 Task: Check the installed GitHub apps in the organization "Mark56711".
Action: Mouse moved to (1145, 92)
Screenshot: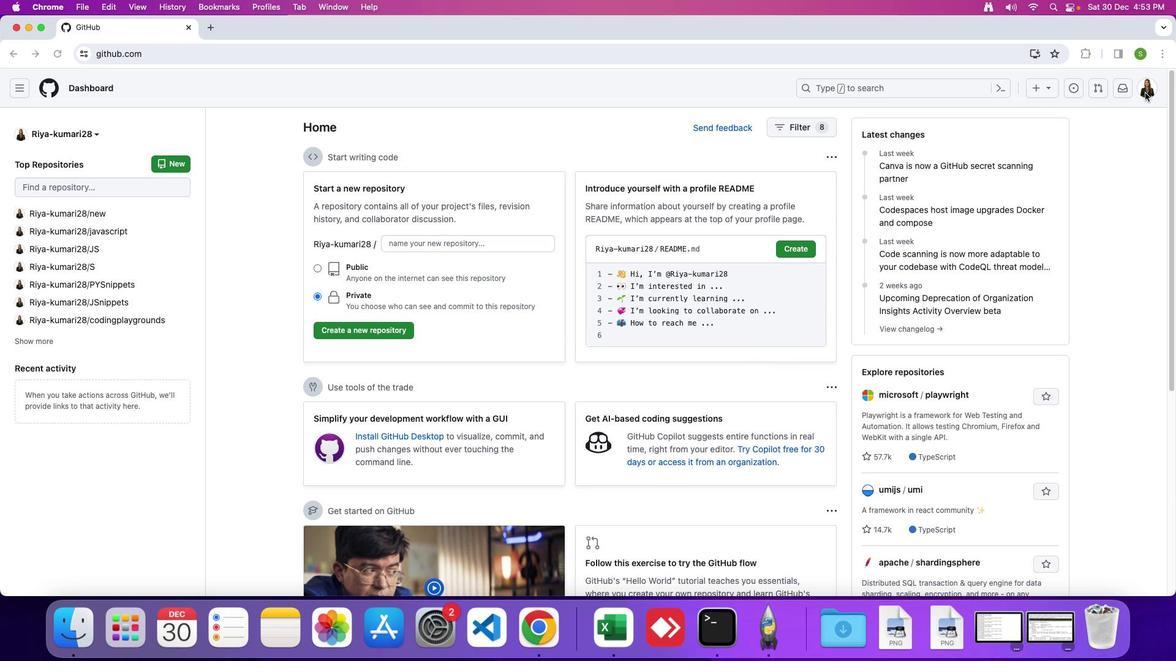 
Action: Mouse pressed left at (1145, 92)
Screenshot: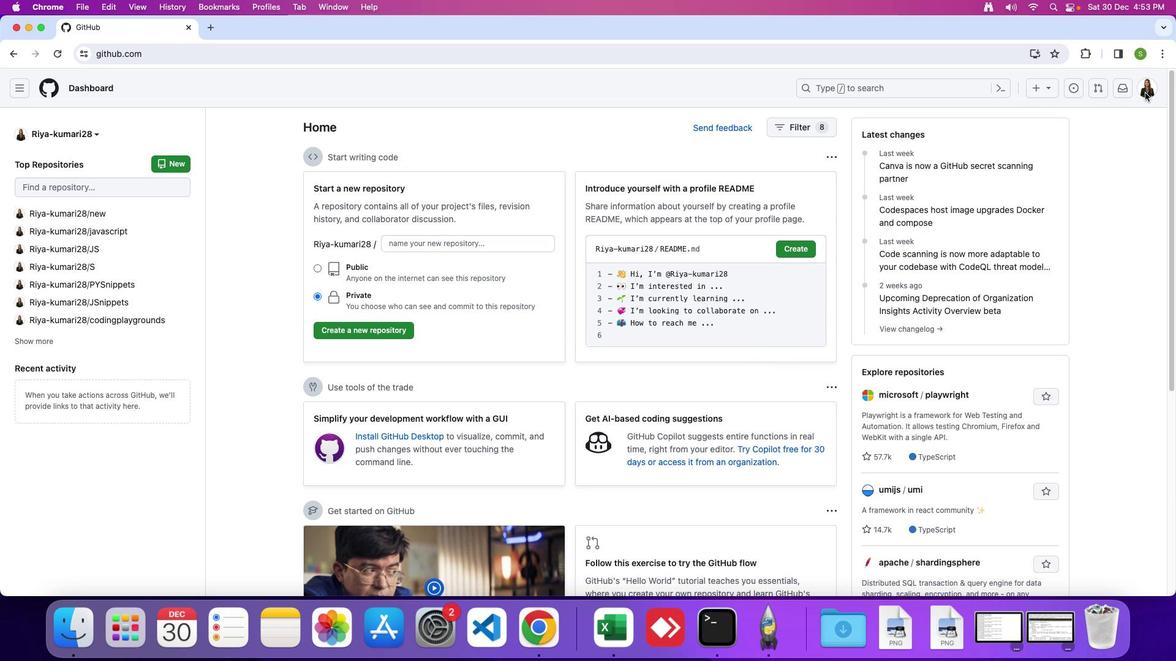 
Action: Mouse moved to (1145, 92)
Screenshot: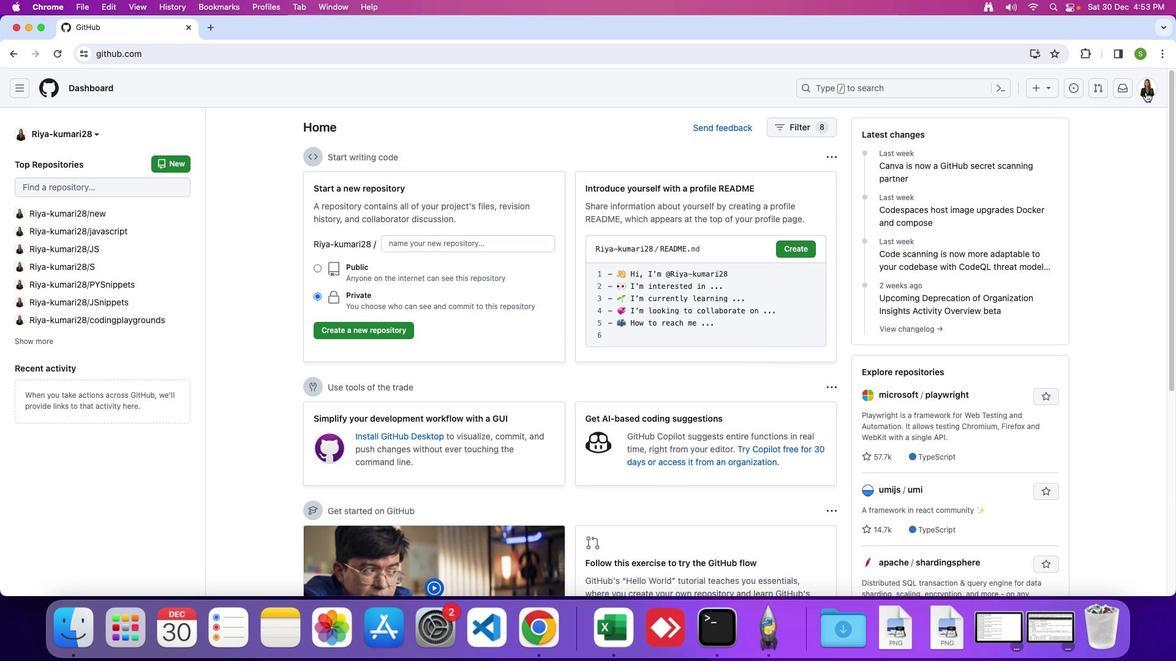 
Action: Mouse pressed left at (1145, 92)
Screenshot: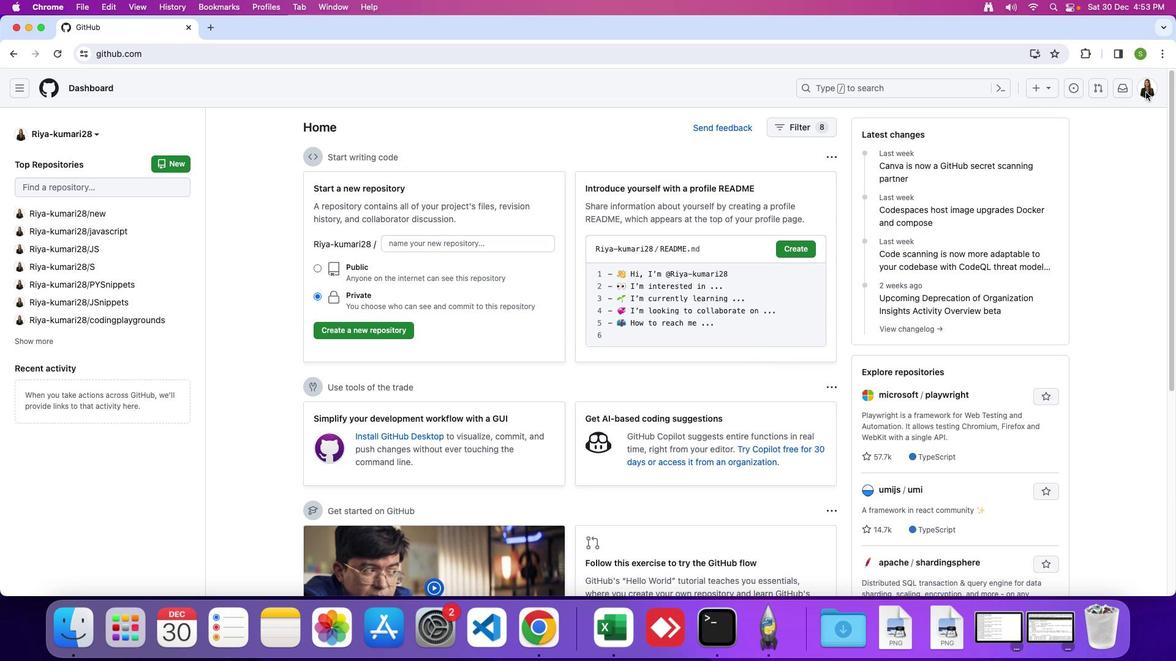 
Action: Mouse moved to (1067, 236)
Screenshot: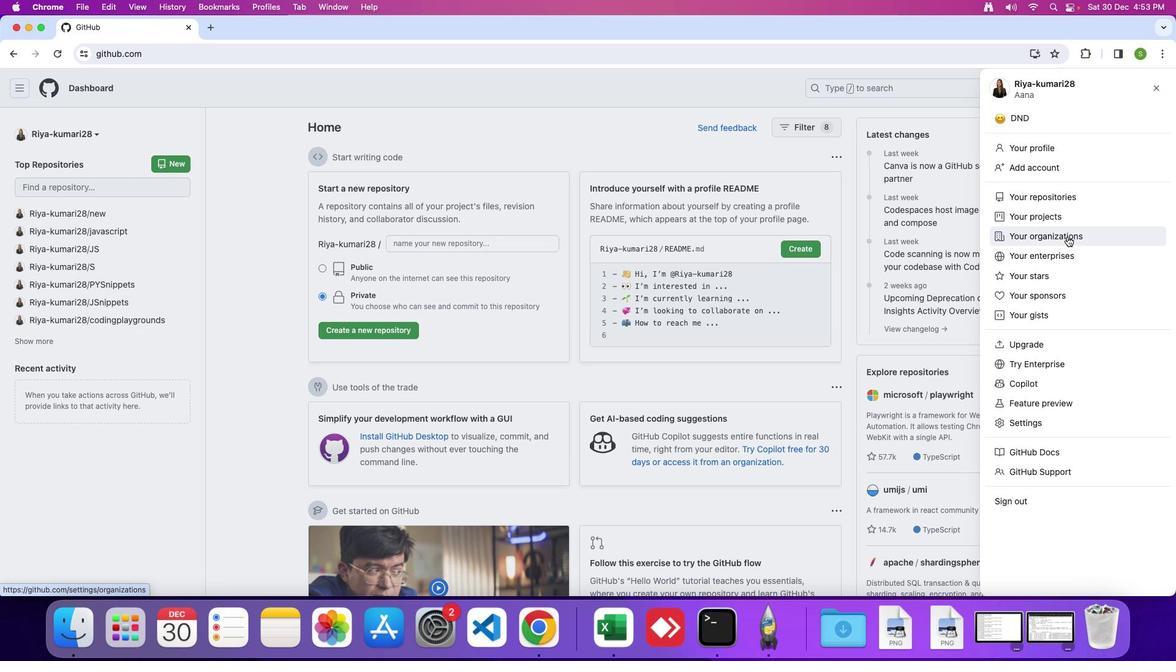 
Action: Mouse pressed left at (1067, 236)
Screenshot: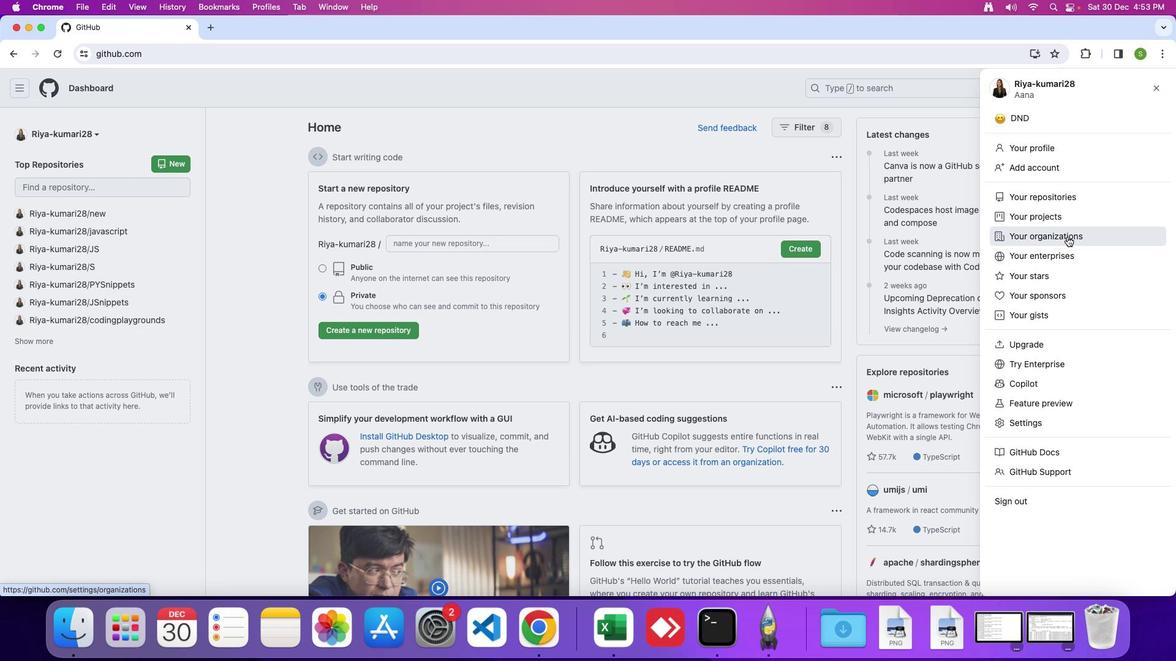 
Action: Mouse moved to (887, 250)
Screenshot: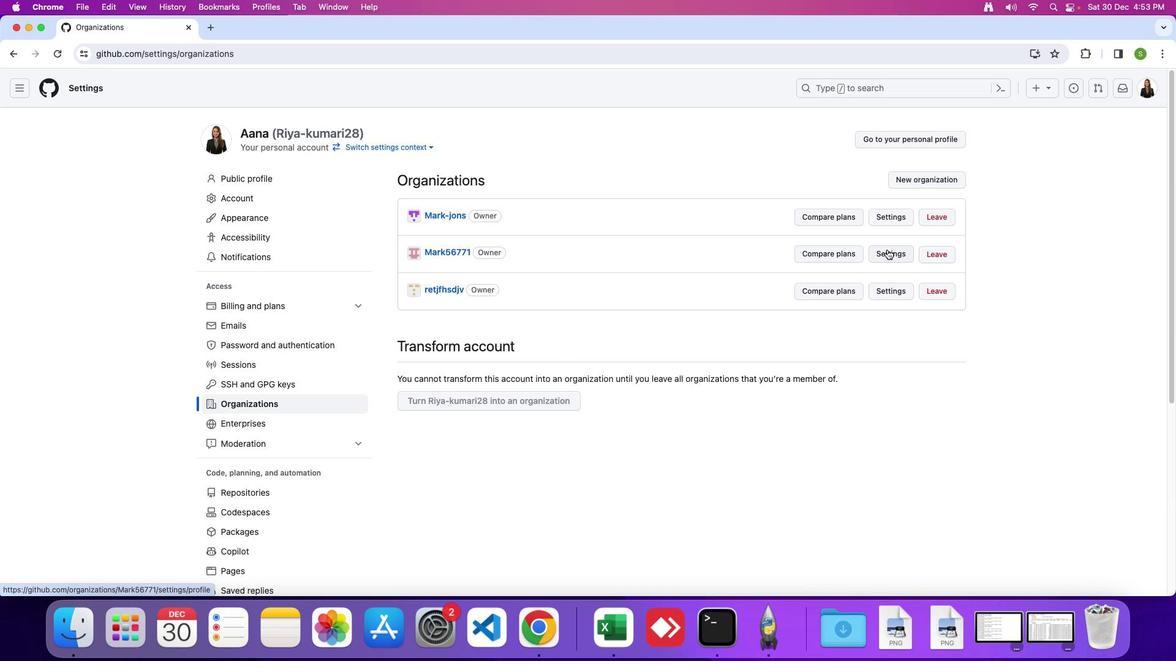 
Action: Mouse pressed left at (887, 250)
Screenshot: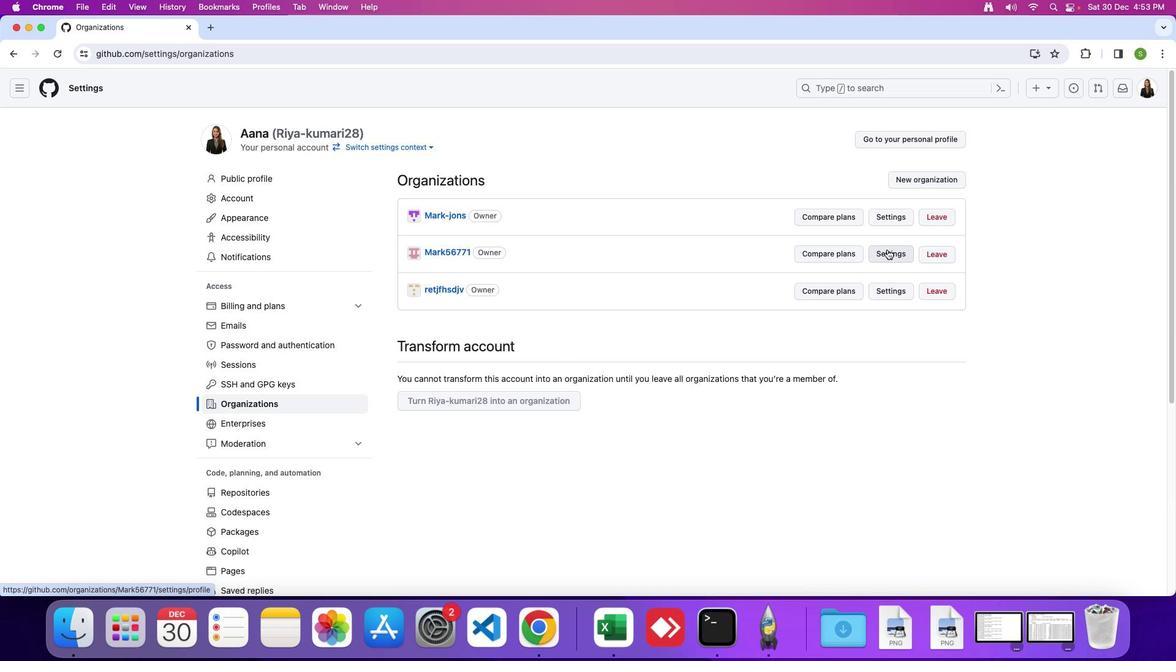 
Action: Mouse moved to (378, 447)
Screenshot: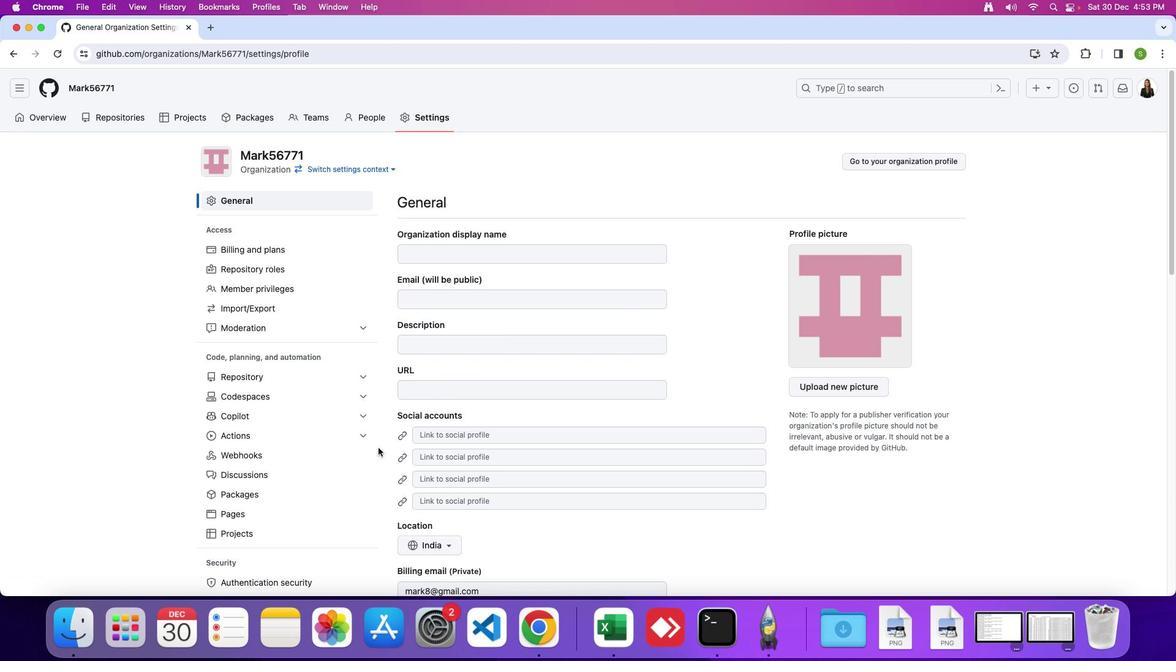
Action: Mouse scrolled (378, 447) with delta (0, 0)
Screenshot: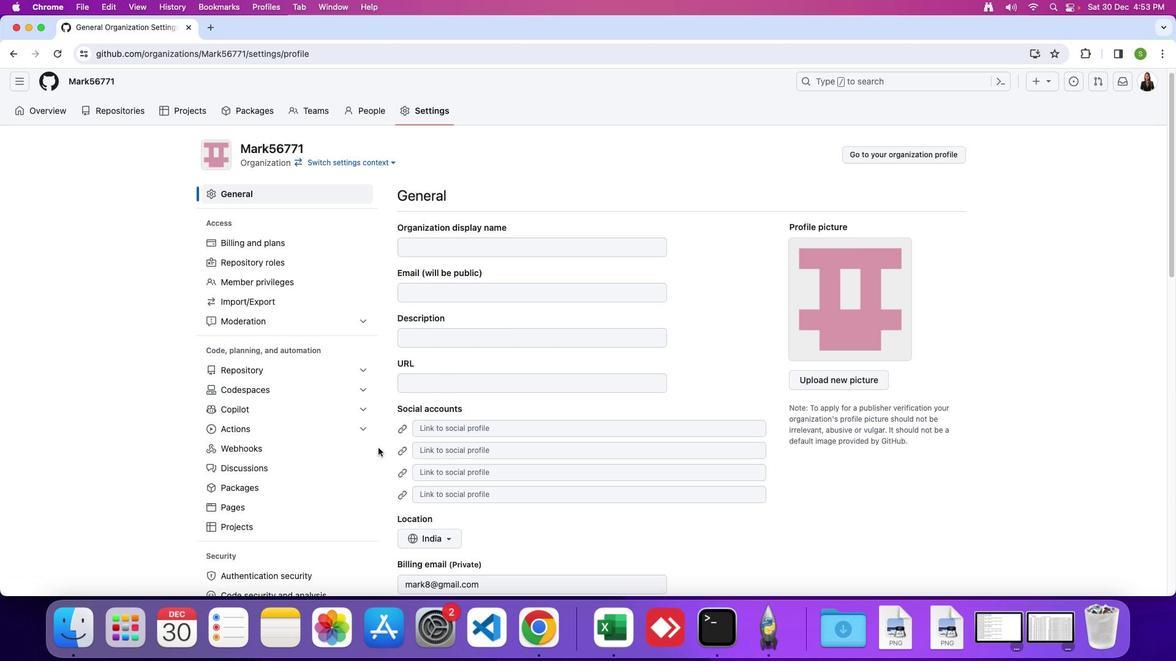 
Action: Mouse scrolled (378, 447) with delta (0, 0)
Screenshot: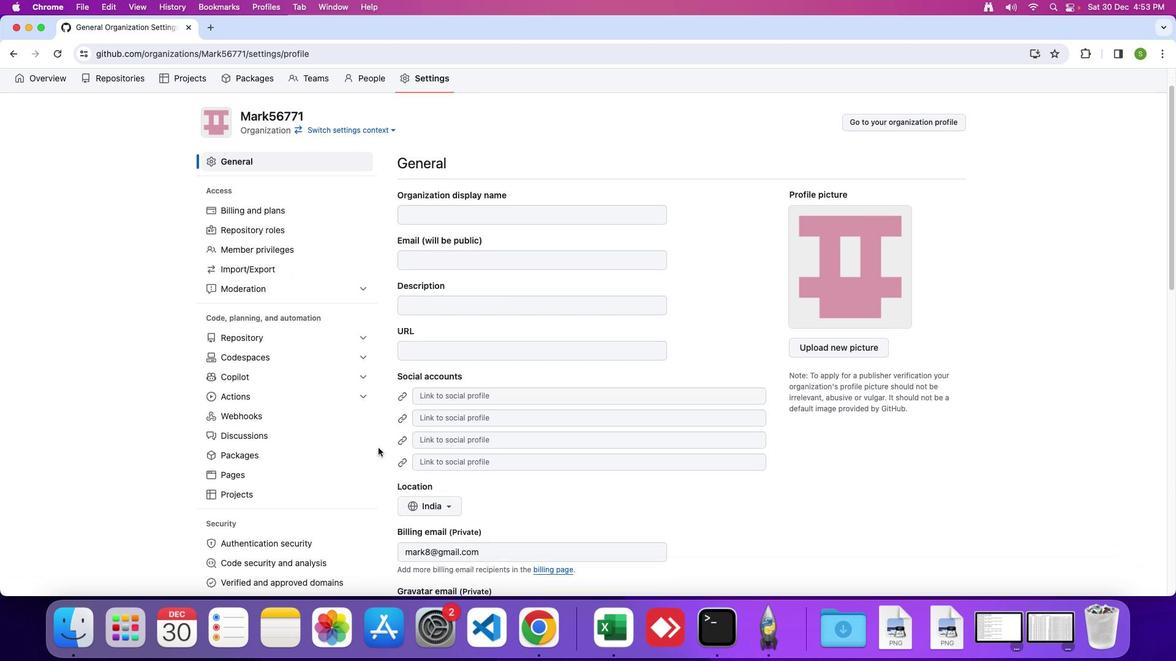 
Action: Mouse scrolled (378, 447) with delta (0, -1)
Screenshot: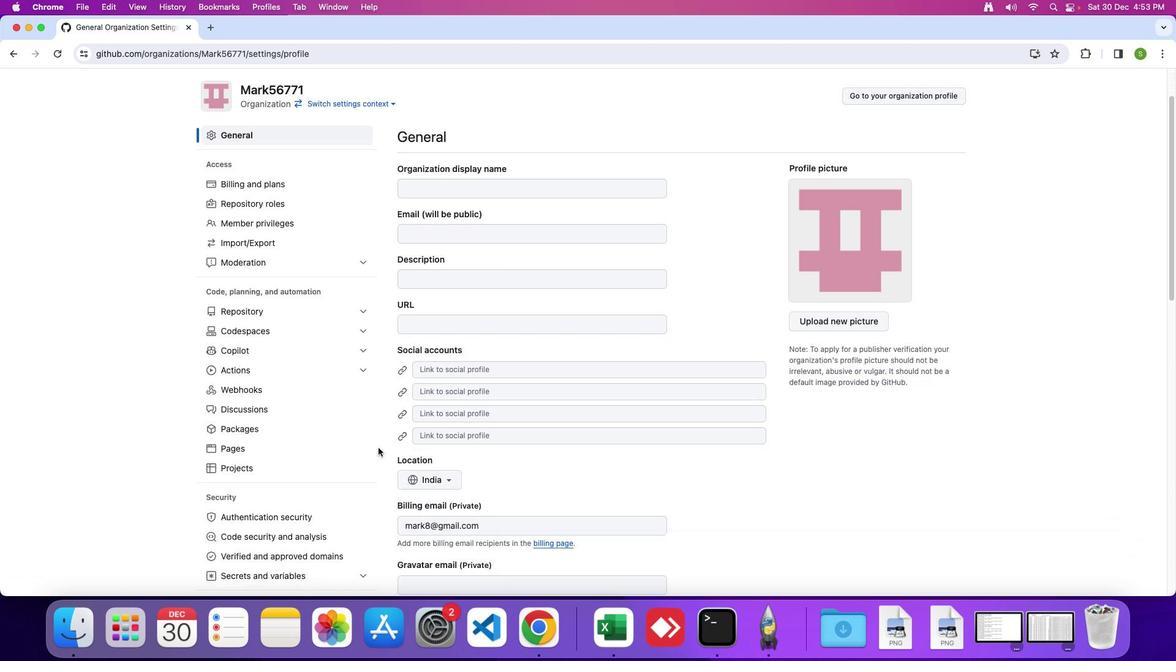 
Action: Mouse scrolled (378, 447) with delta (0, 0)
Screenshot: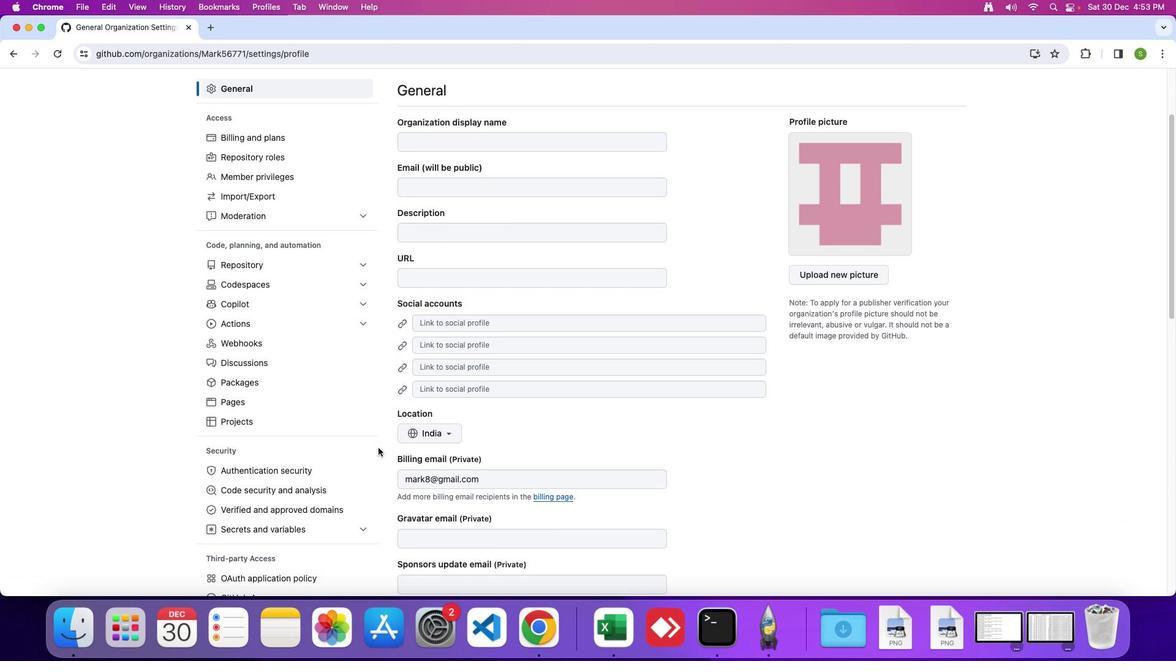 
Action: Mouse scrolled (378, 447) with delta (0, 0)
Screenshot: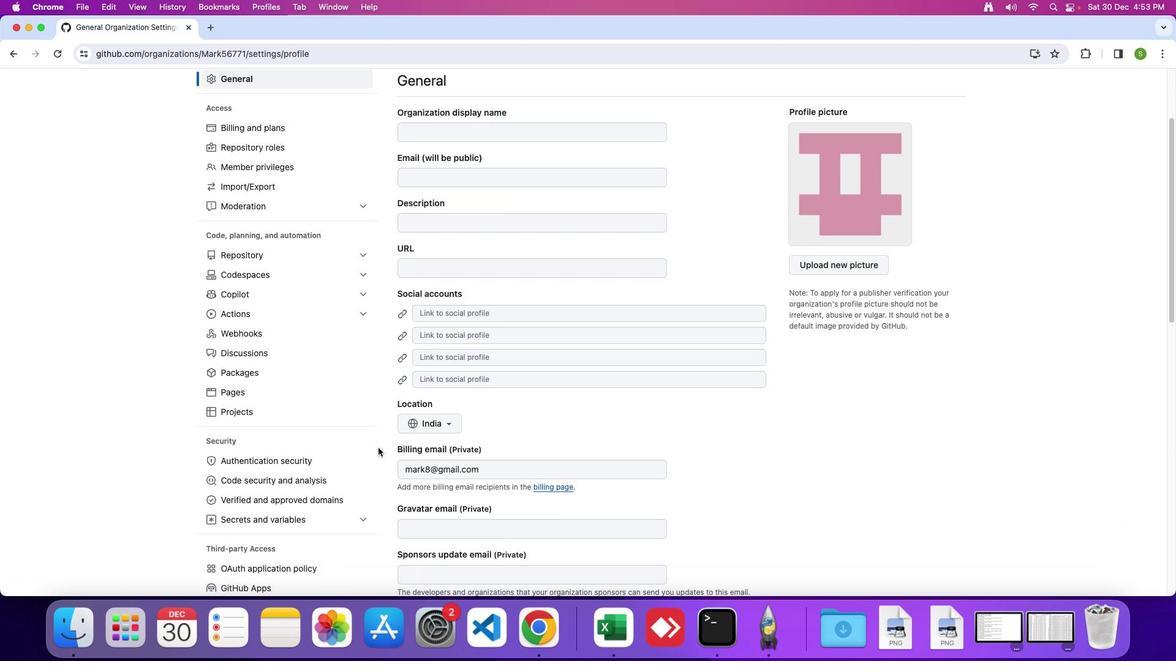 
Action: Mouse scrolled (378, 447) with delta (0, -1)
Screenshot: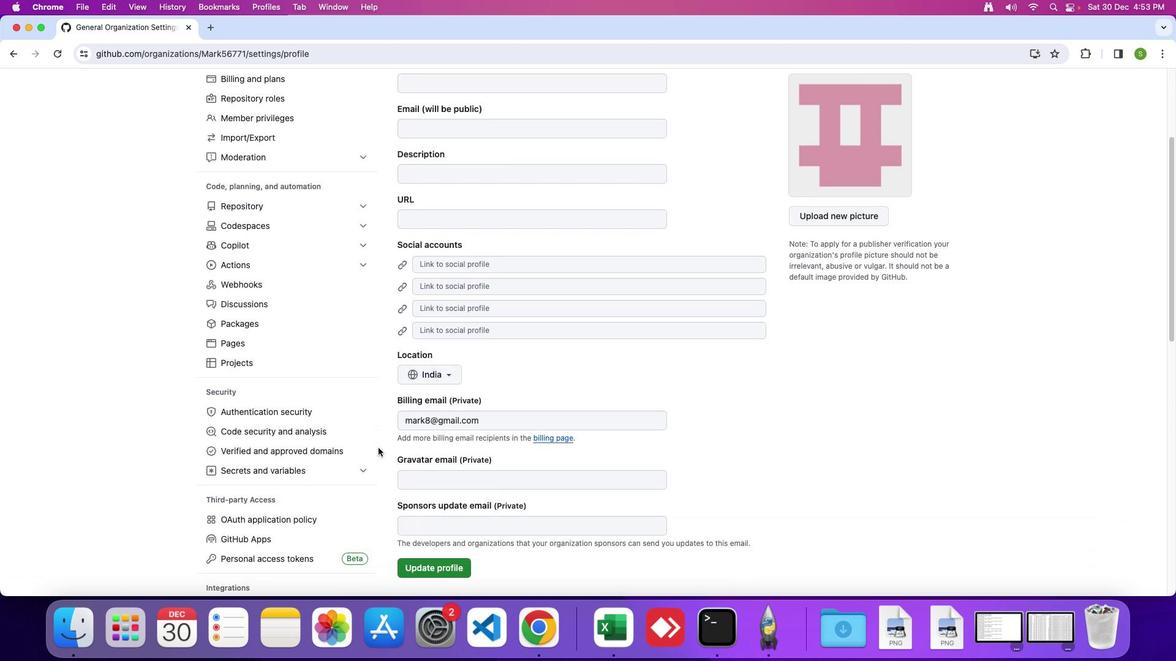 
Action: Mouse scrolled (378, 447) with delta (0, 0)
Screenshot: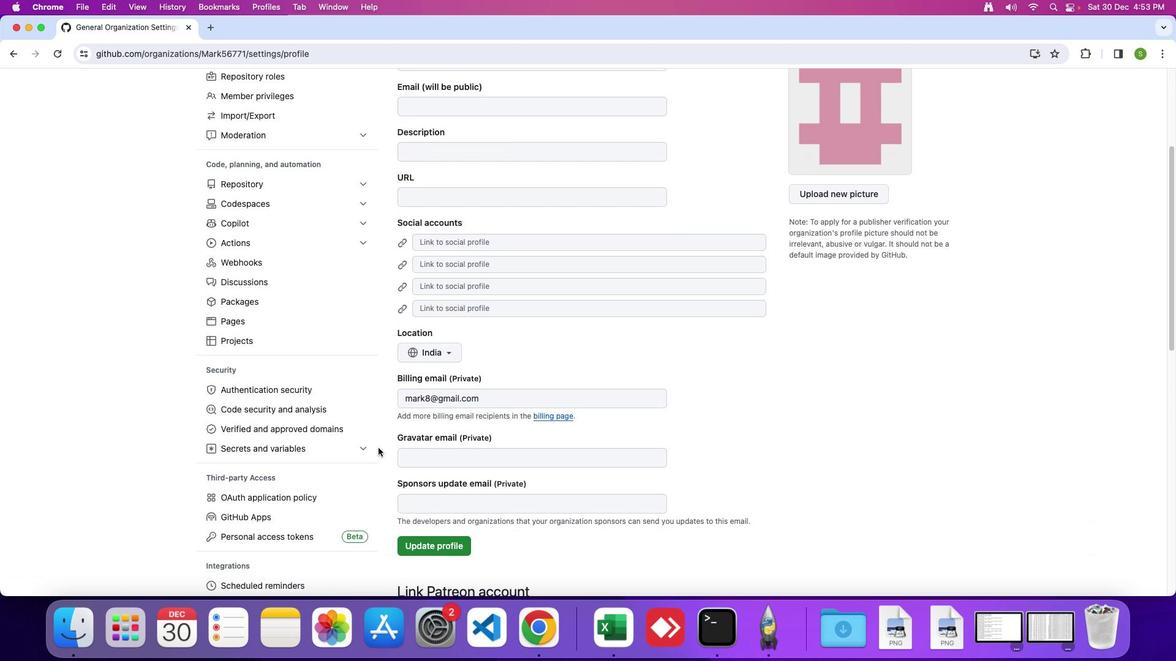 
Action: Mouse scrolled (378, 447) with delta (0, 0)
Screenshot: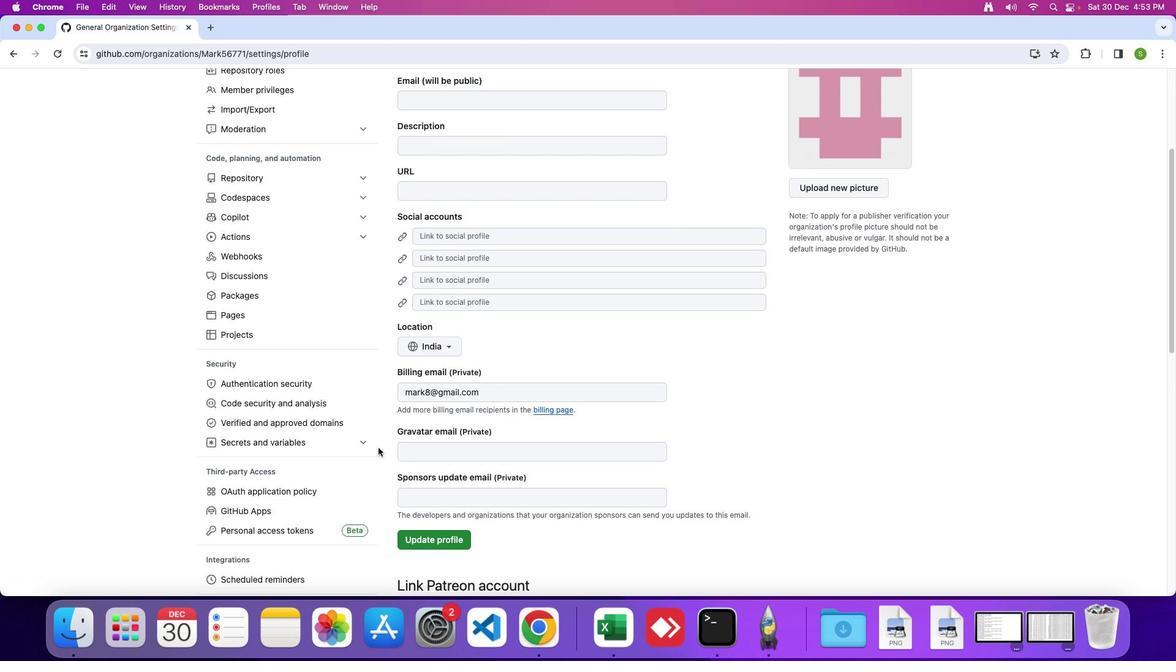 
Action: Mouse scrolled (378, 447) with delta (0, 0)
Screenshot: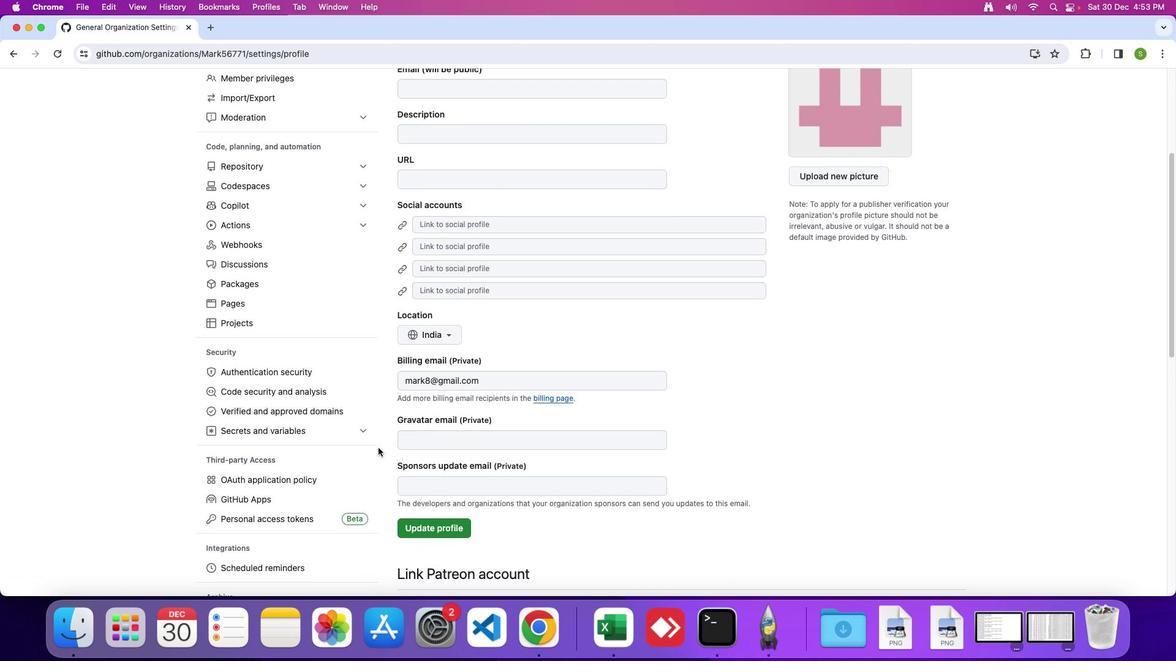 
Action: Mouse moved to (244, 498)
Screenshot: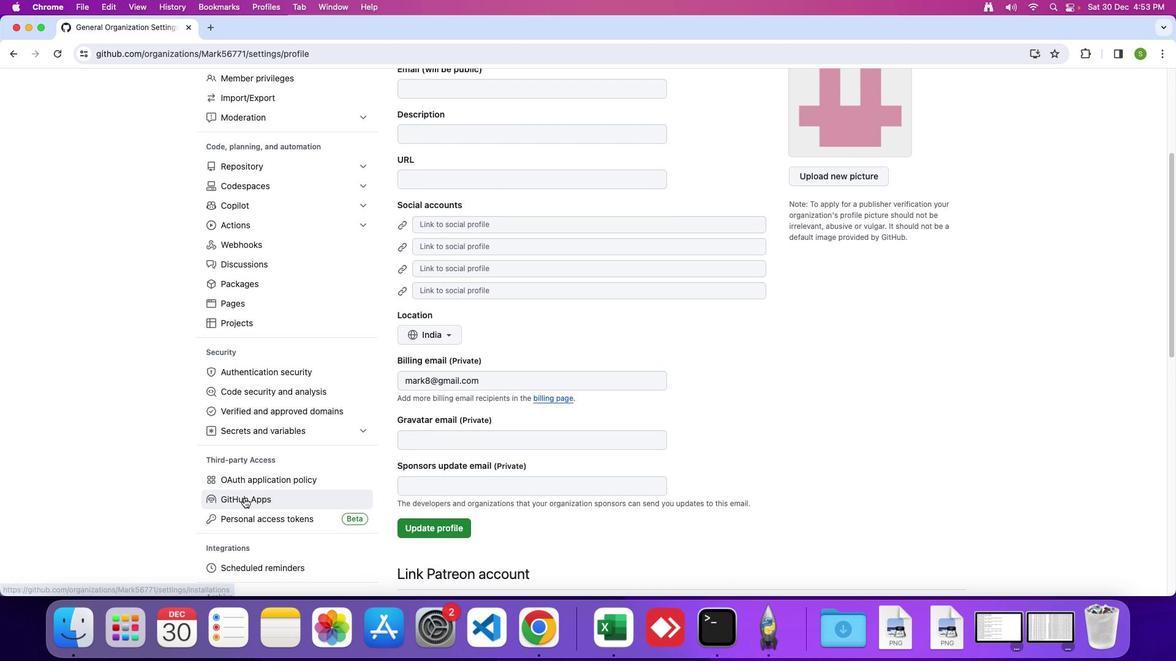 
Action: Mouse pressed left at (244, 498)
Screenshot: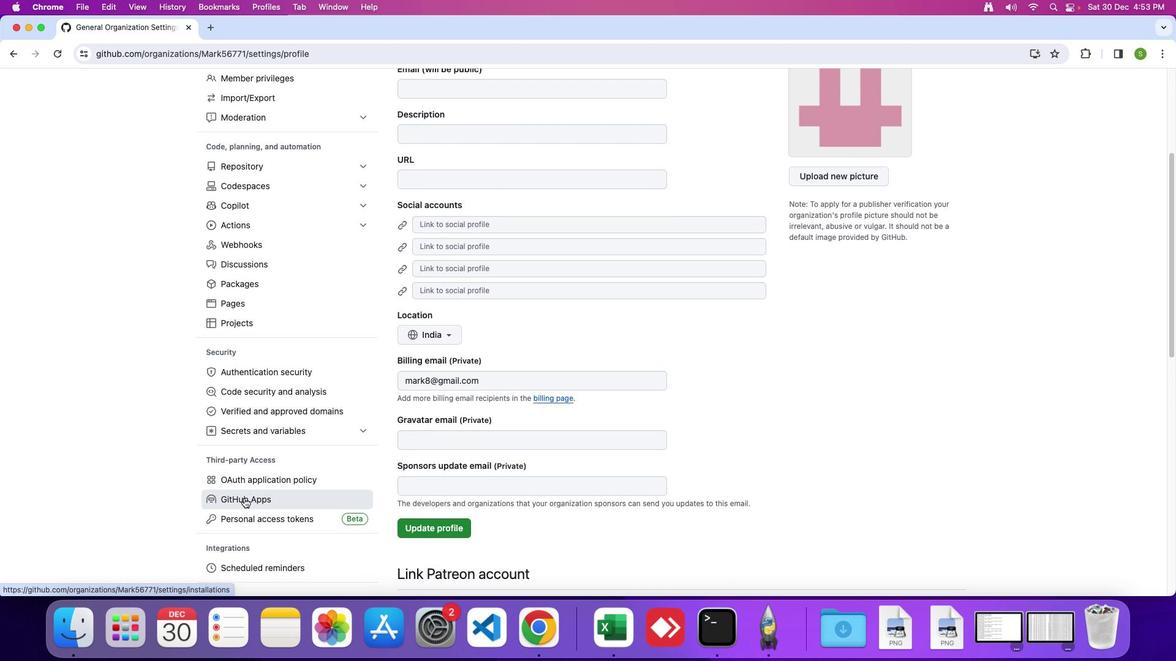 
Action: Mouse moved to (293, 495)
Screenshot: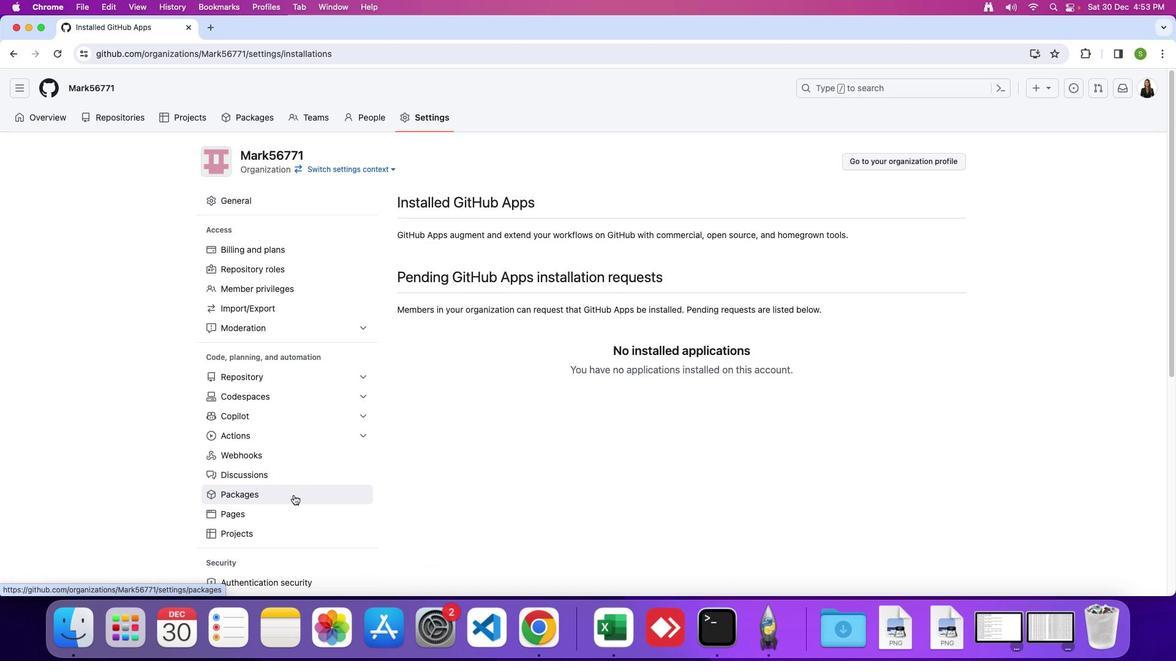 
